 Task: Reply to email with the signature Destiny Lee with the subject 'Status report' from softage.1@softage.net with the message 'I would like to discuss the project's quality assurance plan with you.'
Action: Mouse moved to (1029, 258)
Screenshot: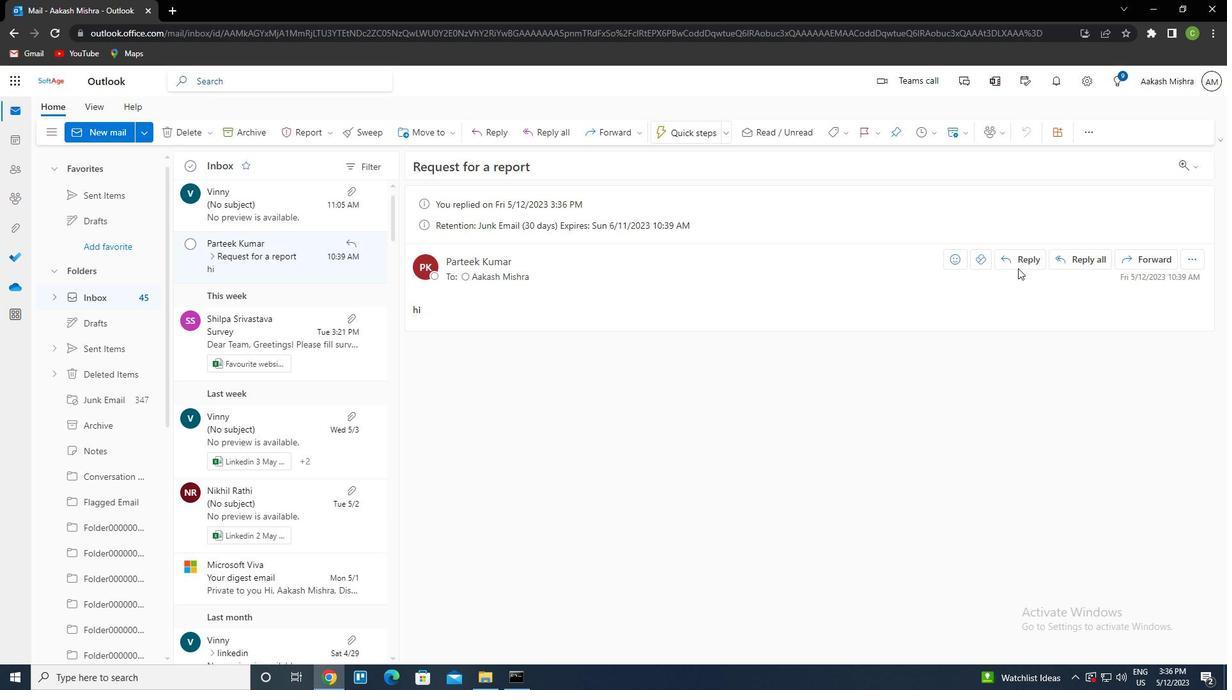 
Action: Mouse pressed left at (1029, 258)
Screenshot: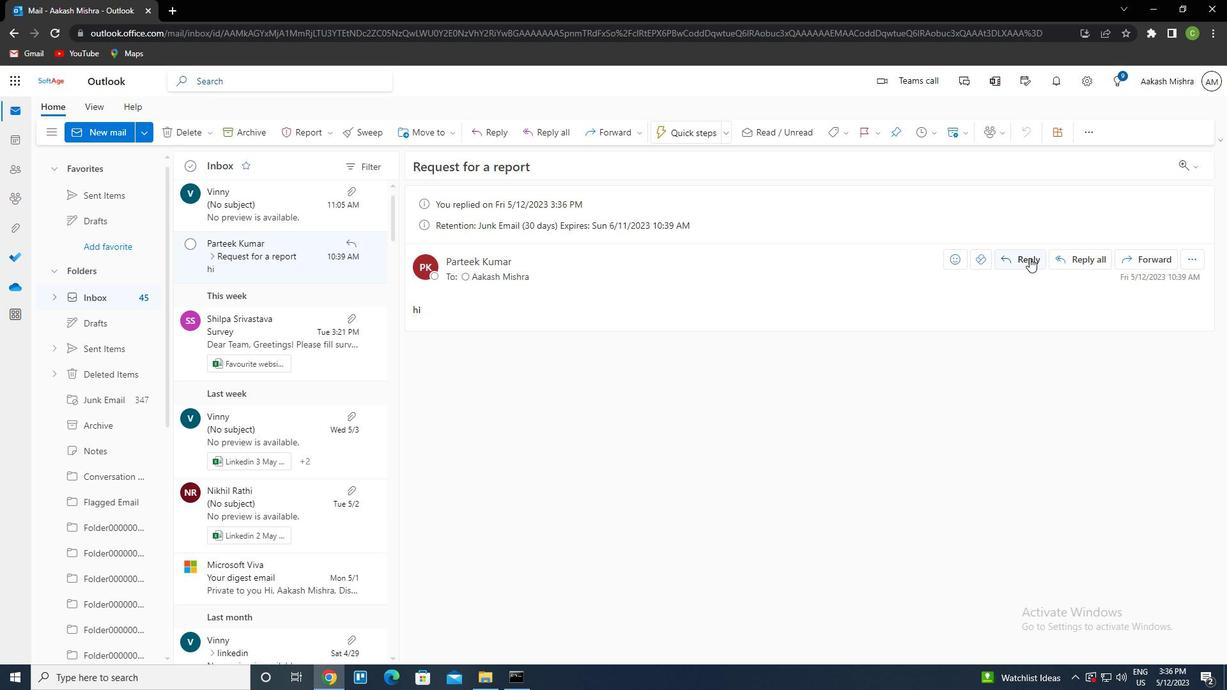 
Action: Mouse moved to (827, 139)
Screenshot: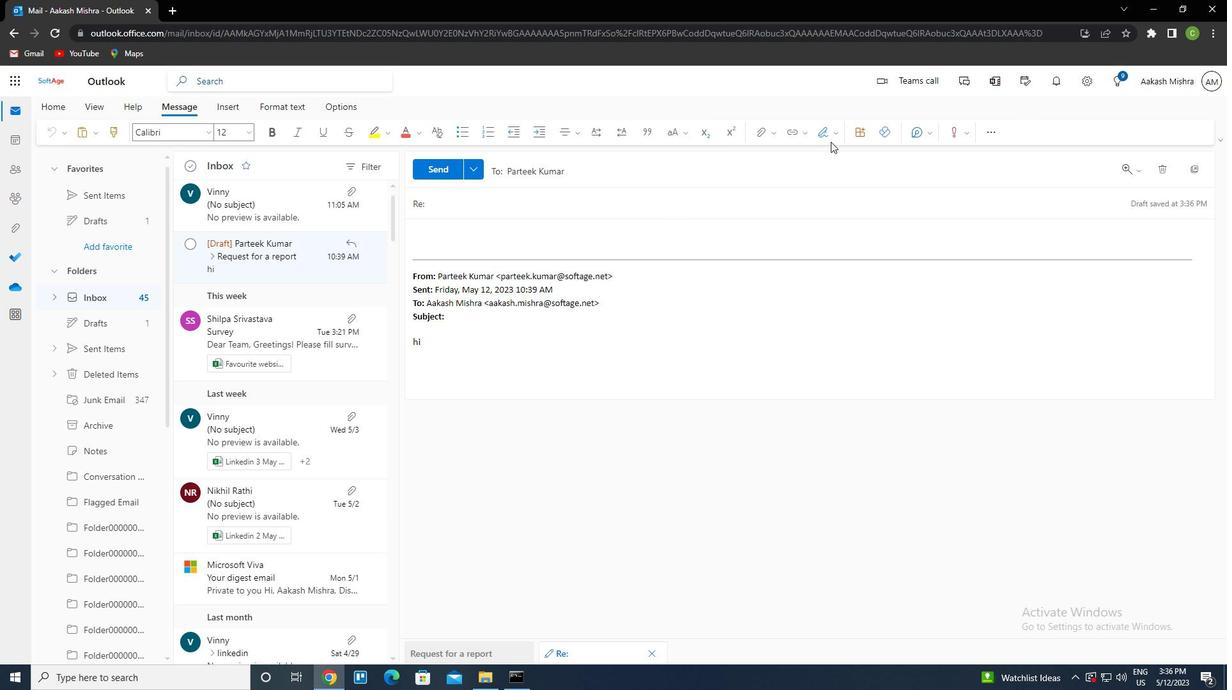 
Action: Mouse pressed left at (827, 139)
Screenshot: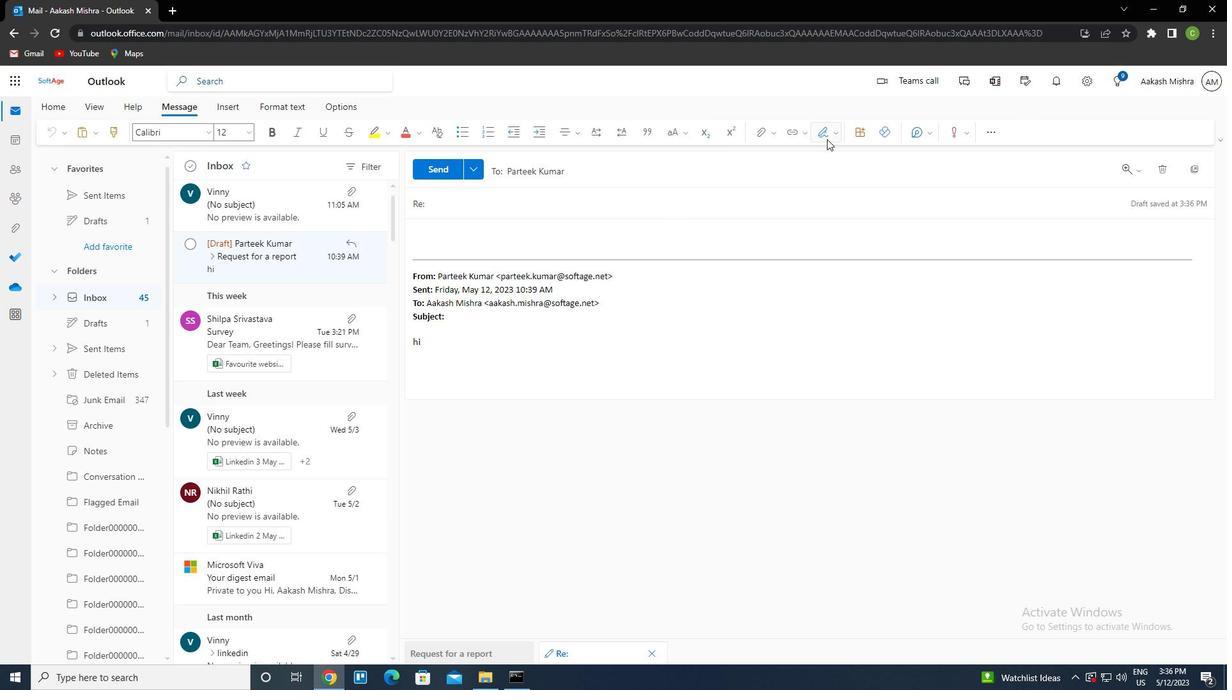 
Action: Mouse moved to (811, 191)
Screenshot: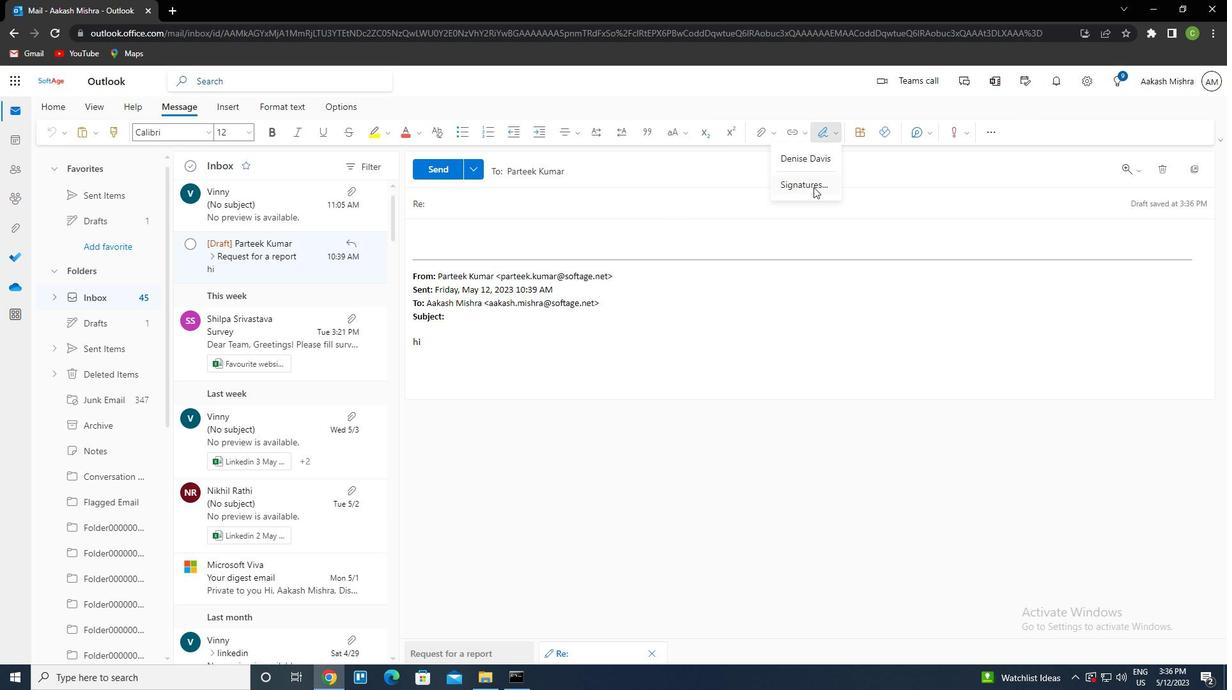 
Action: Mouse pressed left at (811, 191)
Screenshot: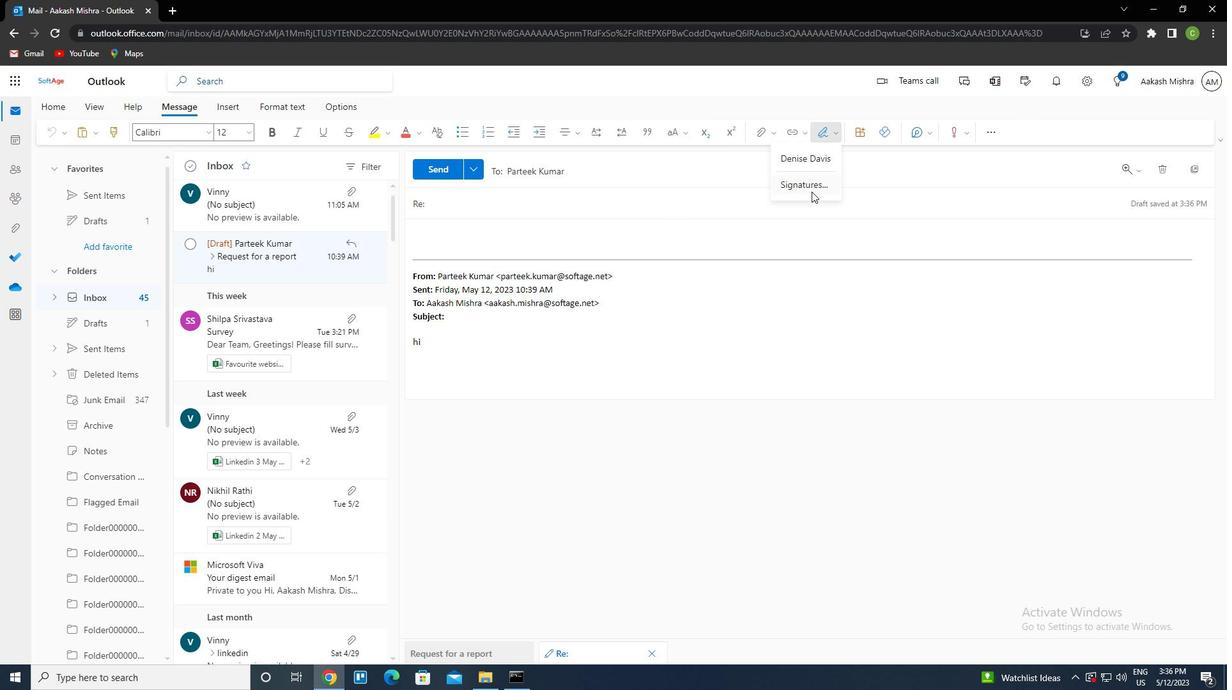 
Action: Mouse moved to (877, 241)
Screenshot: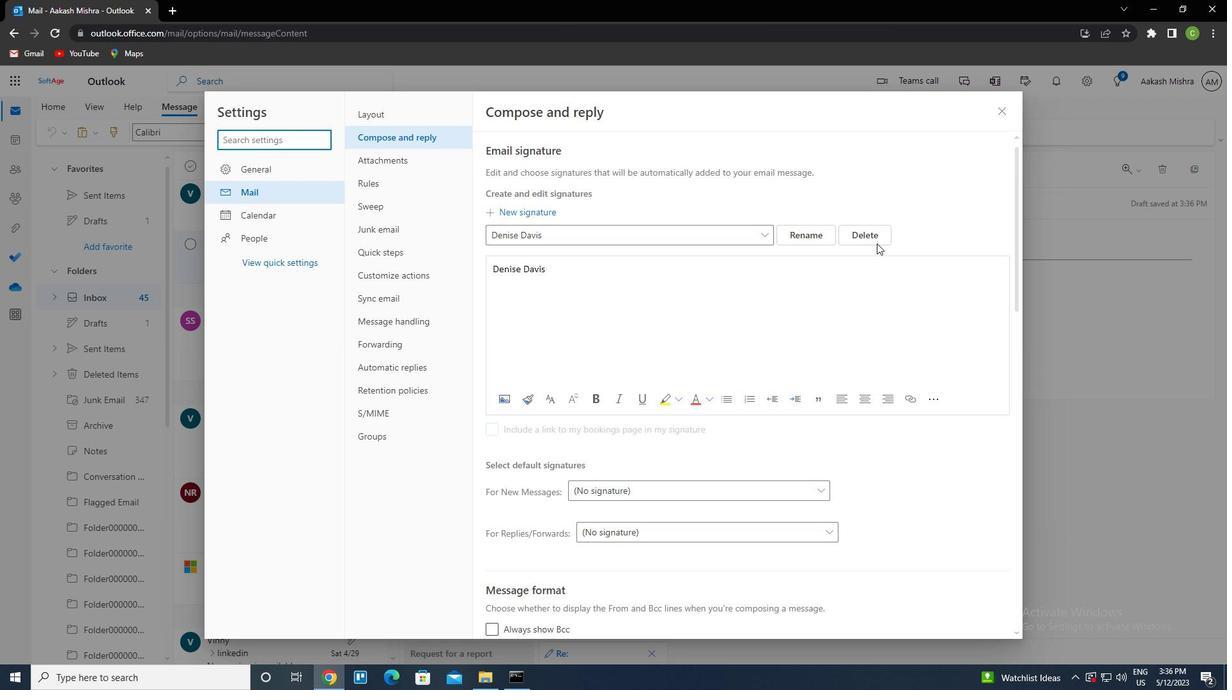 
Action: Mouse pressed left at (877, 241)
Screenshot: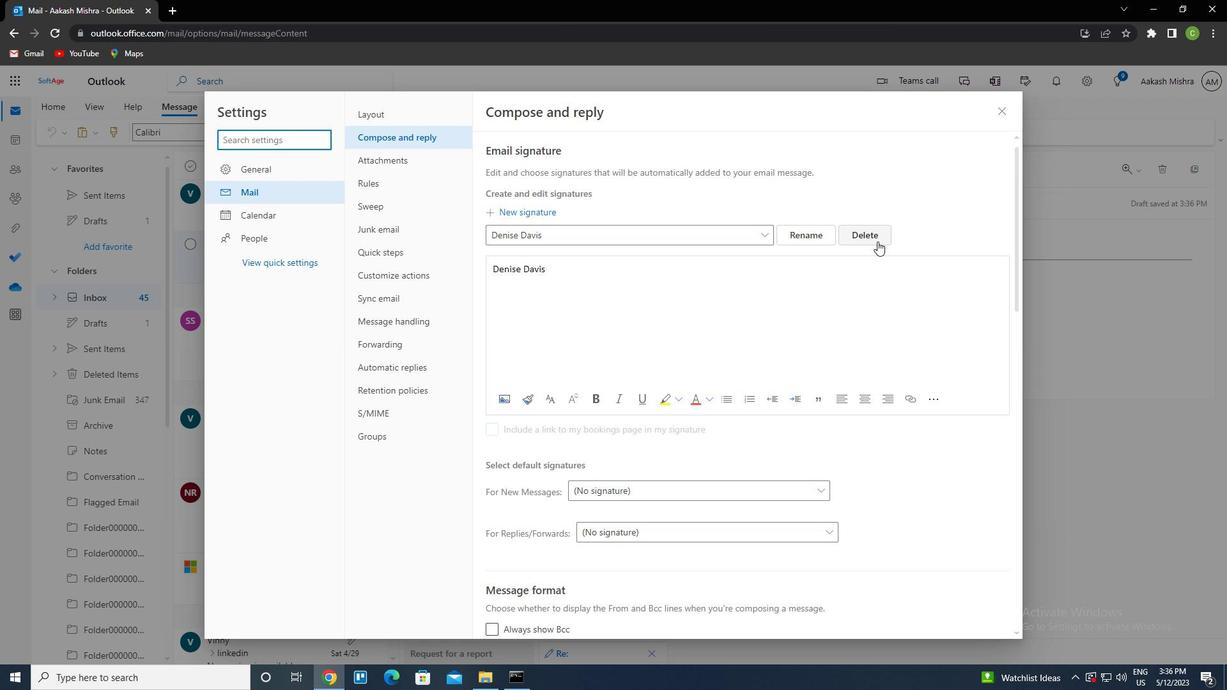 
Action: Mouse moved to (674, 240)
Screenshot: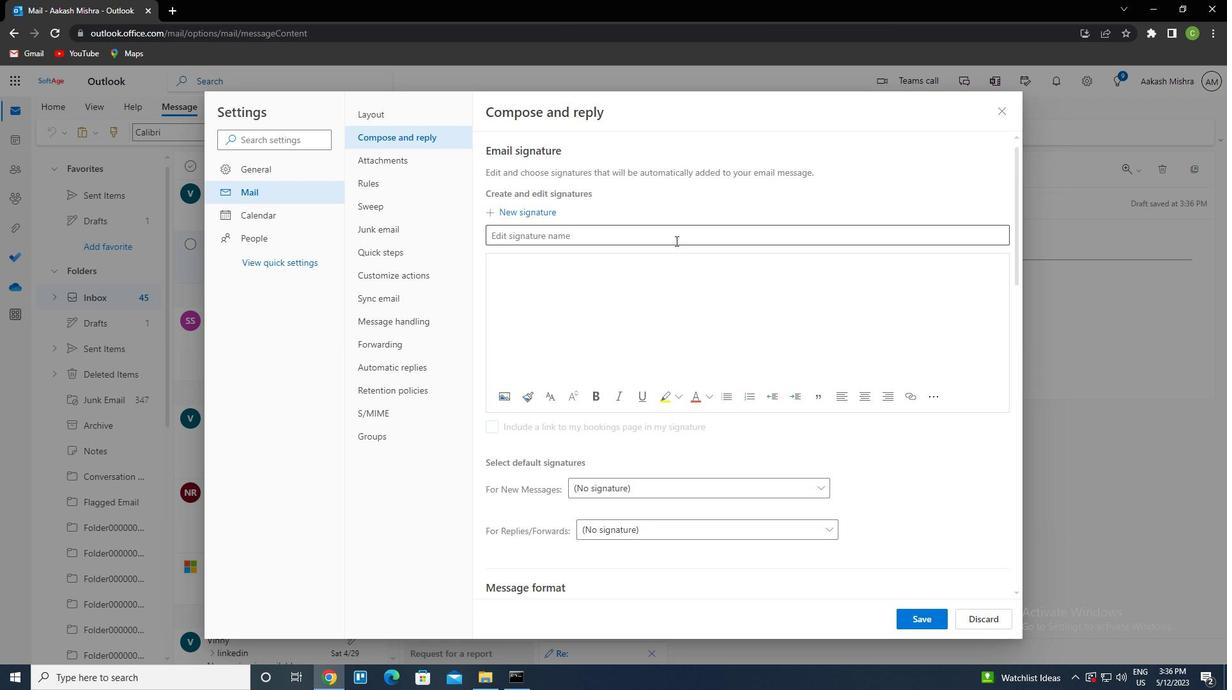 
Action: Mouse pressed left at (674, 240)
Screenshot: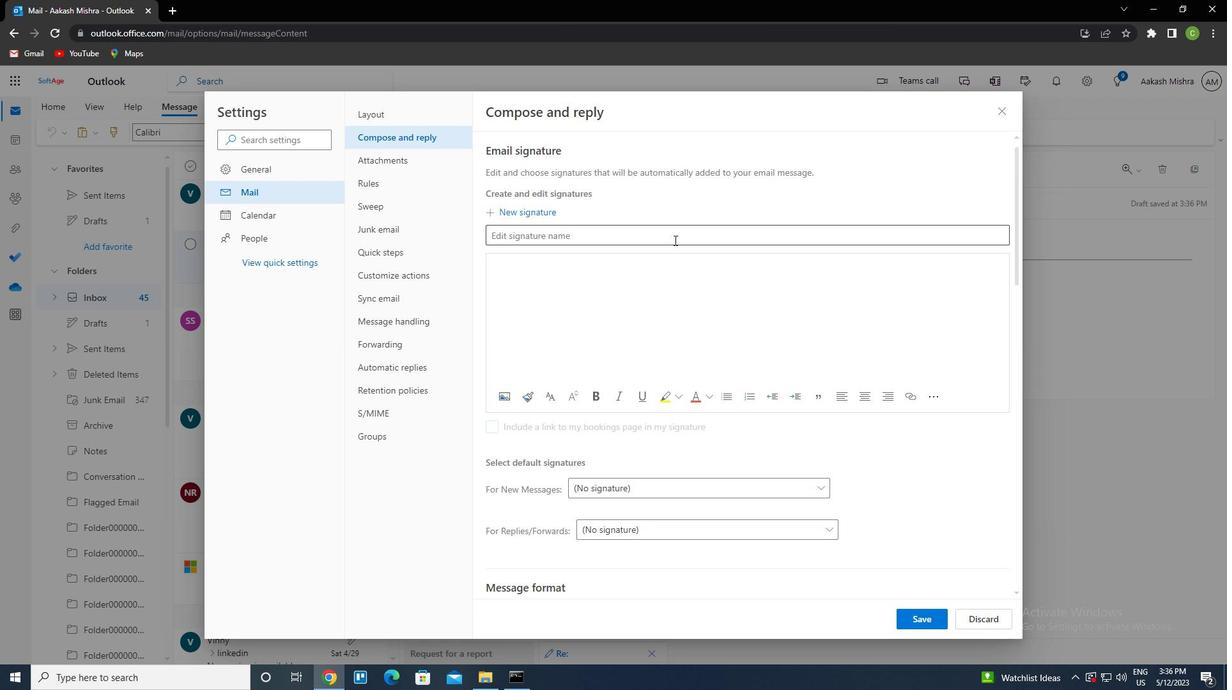 
Action: Key pressed <Key.caps_lock>d<Key.caps_lock>estiny<Key.space><Key.caps_lock>l<Key.caps_lock>ee<Key.tab><Key.caps_lock>d<Key.caps_lock>estiny<Key.space><Key.caps_lock>l<Key.caps_lock>ee
Screenshot: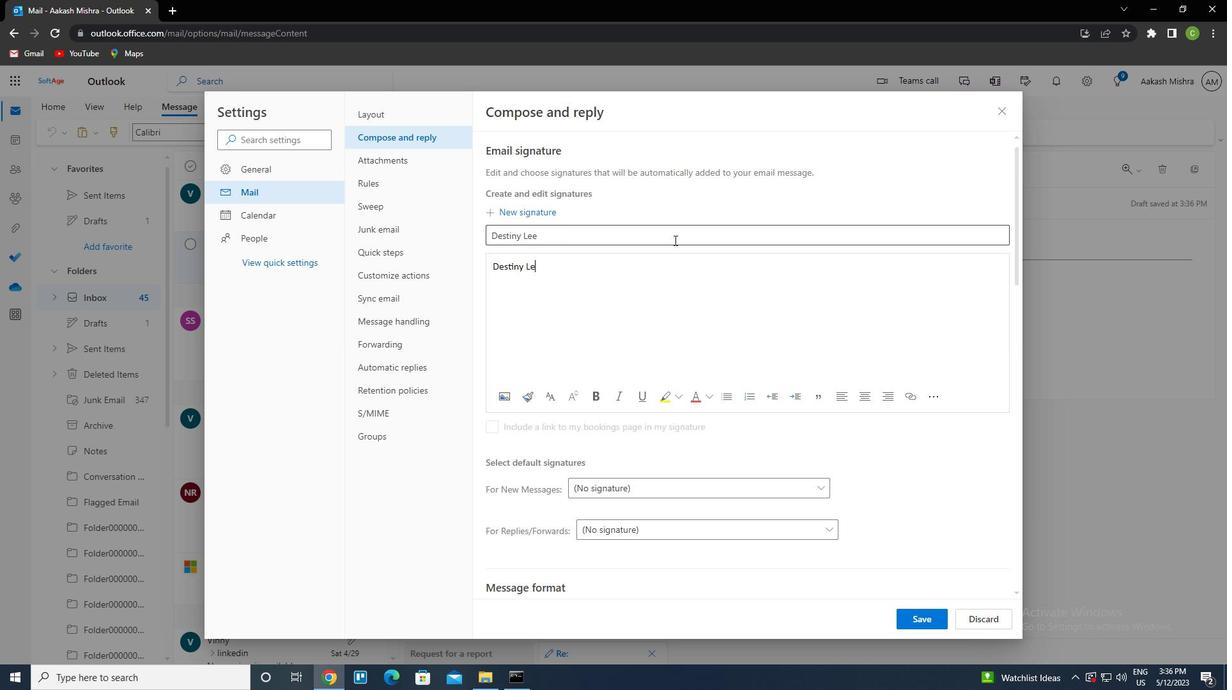
Action: Mouse moved to (918, 616)
Screenshot: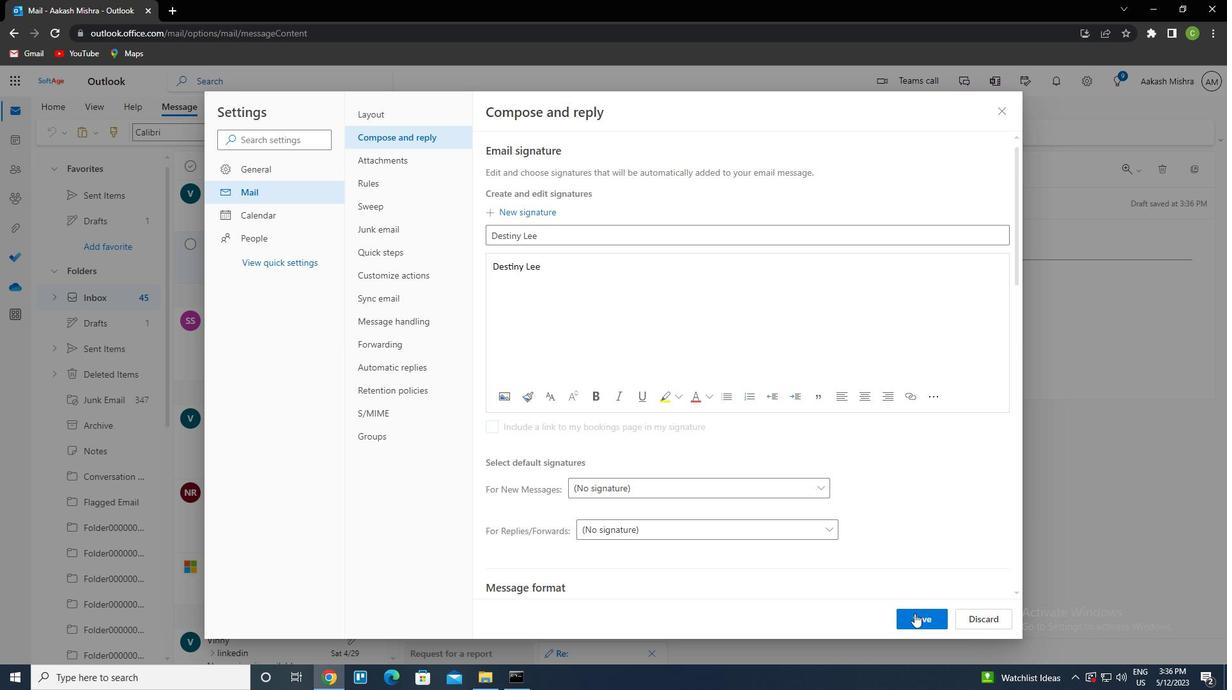 
Action: Mouse pressed left at (918, 616)
Screenshot: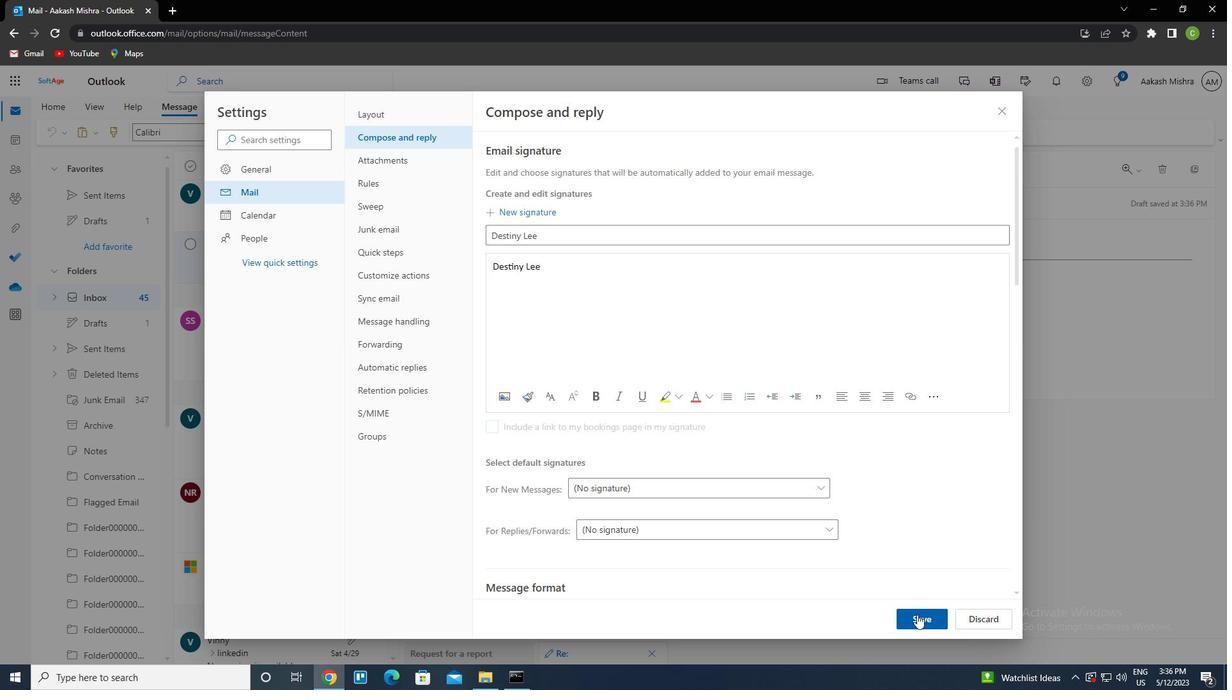 
Action: Mouse moved to (1001, 107)
Screenshot: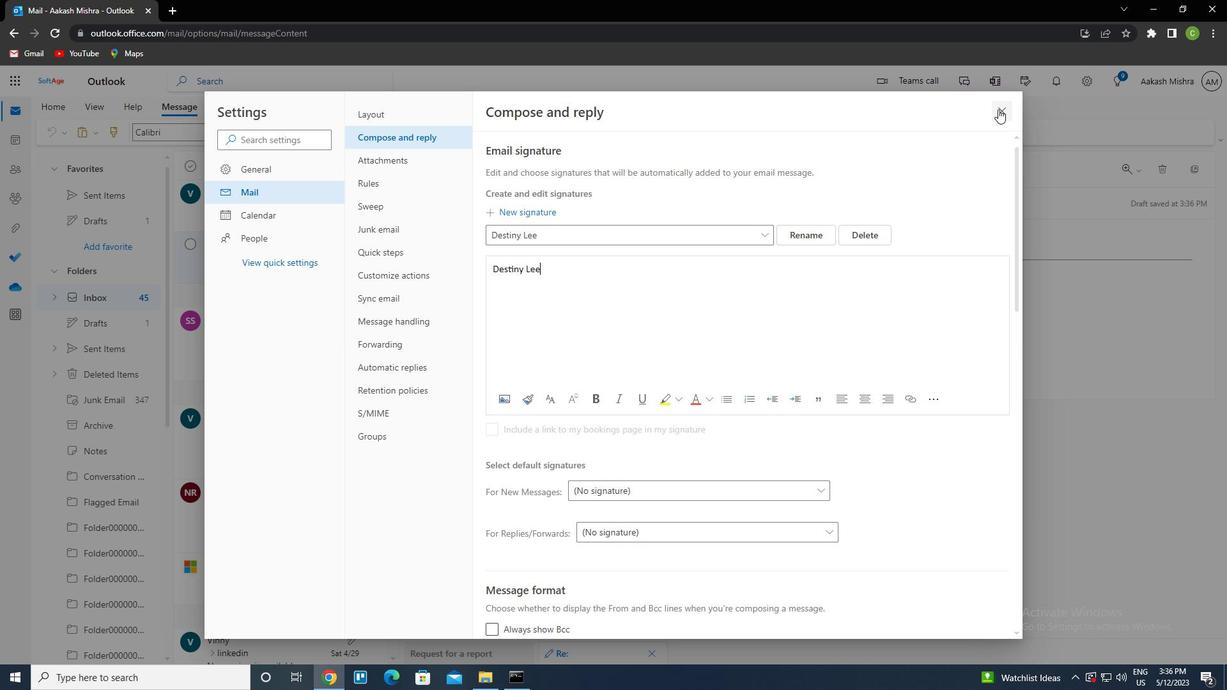 
Action: Mouse pressed left at (1001, 107)
Screenshot: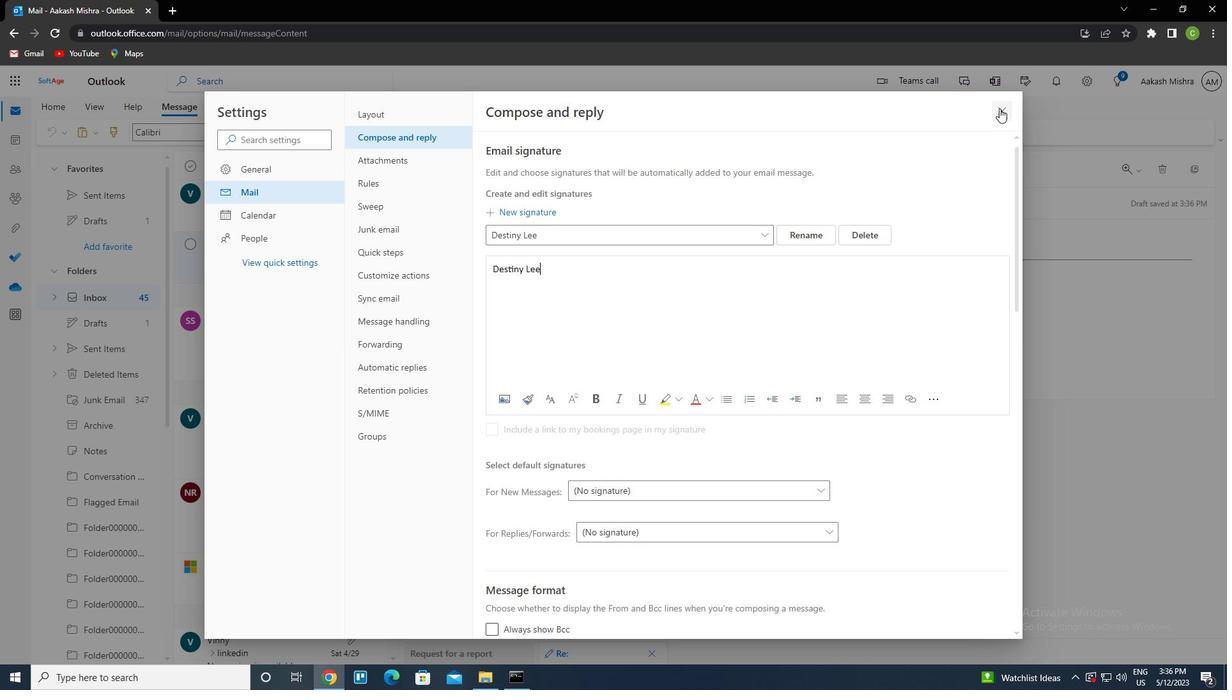 
Action: Mouse moved to (832, 136)
Screenshot: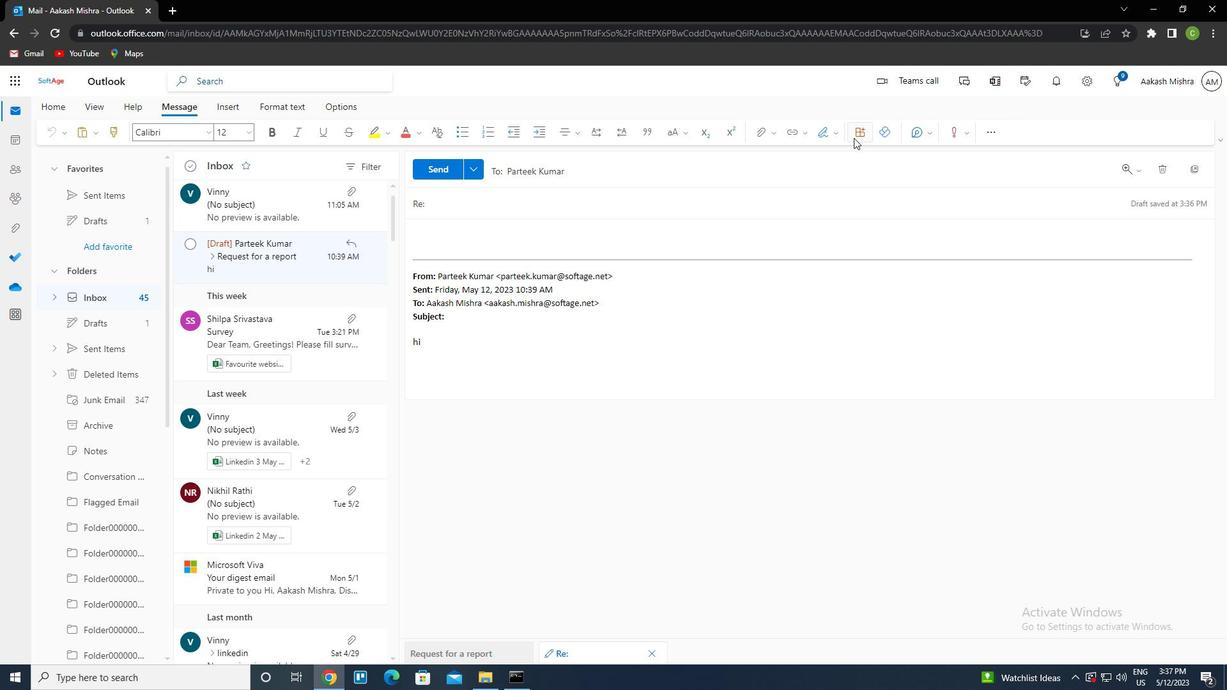 
Action: Mouse pressed left at (832, 136)
Screenshot: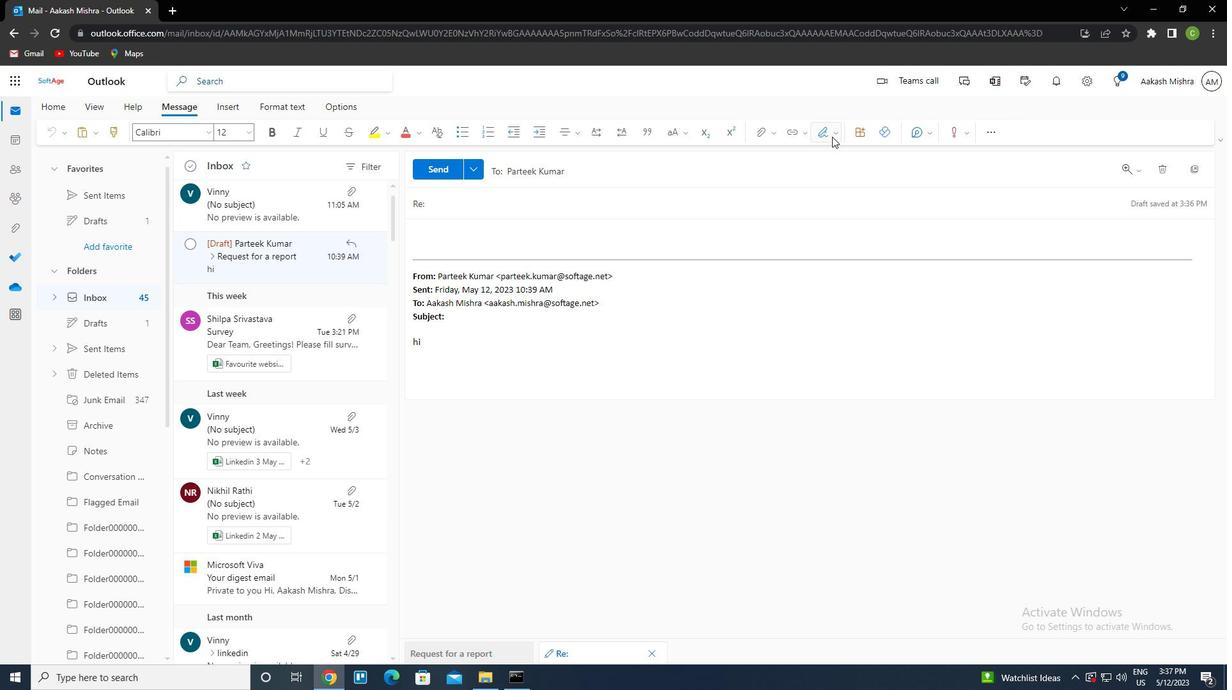 
Action: Mouse moved to (818, 160)
Screenshot: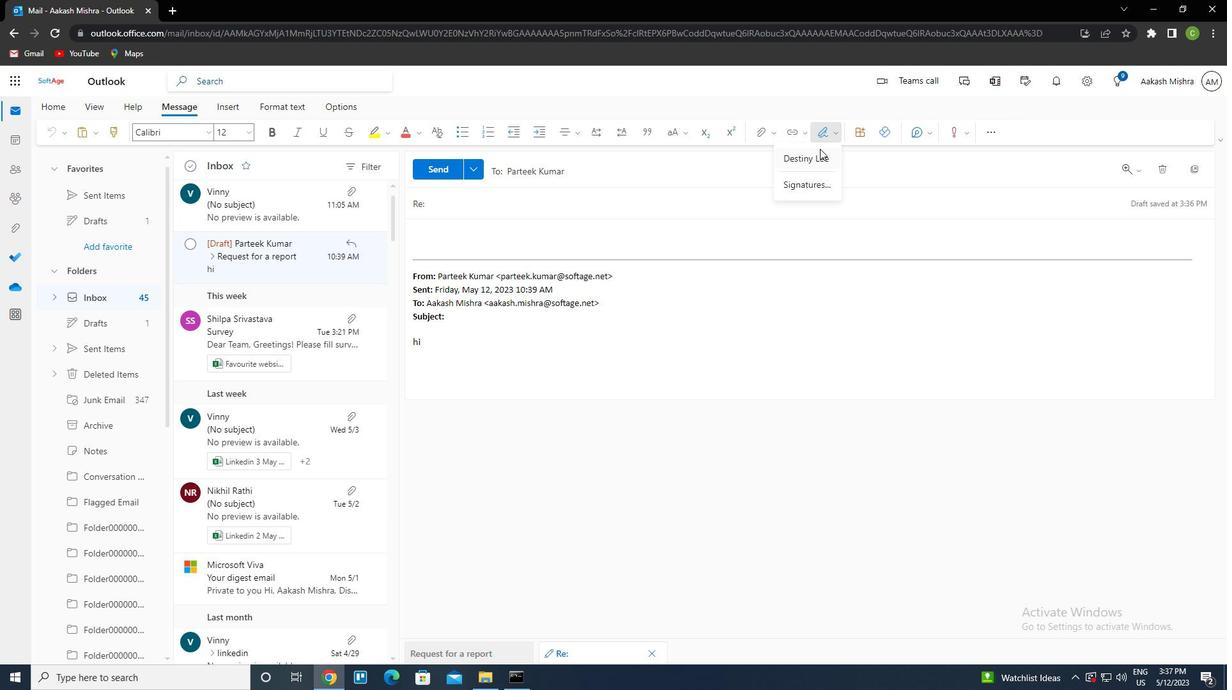
Action: Mouse pressed left at (818, 160)
Screenshot: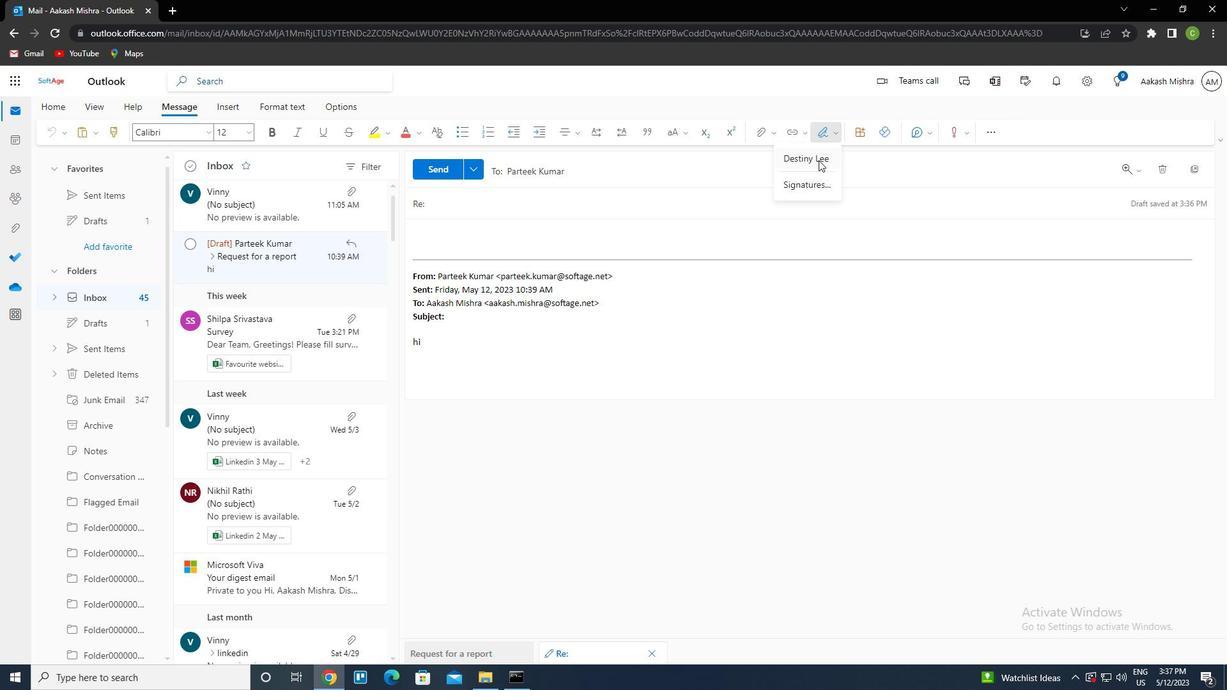 
Action: Mouse moved to (492, 205)
Screenshot: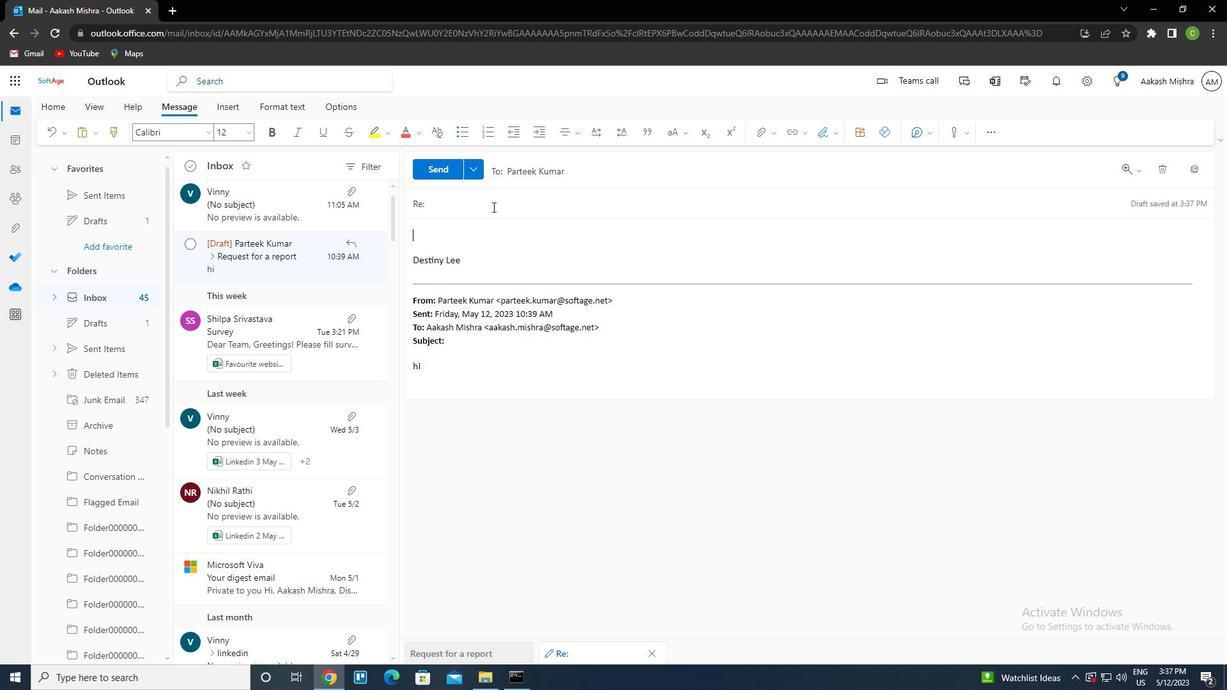 
Action: Mouse pressed left at (492, 205)
Screenshot: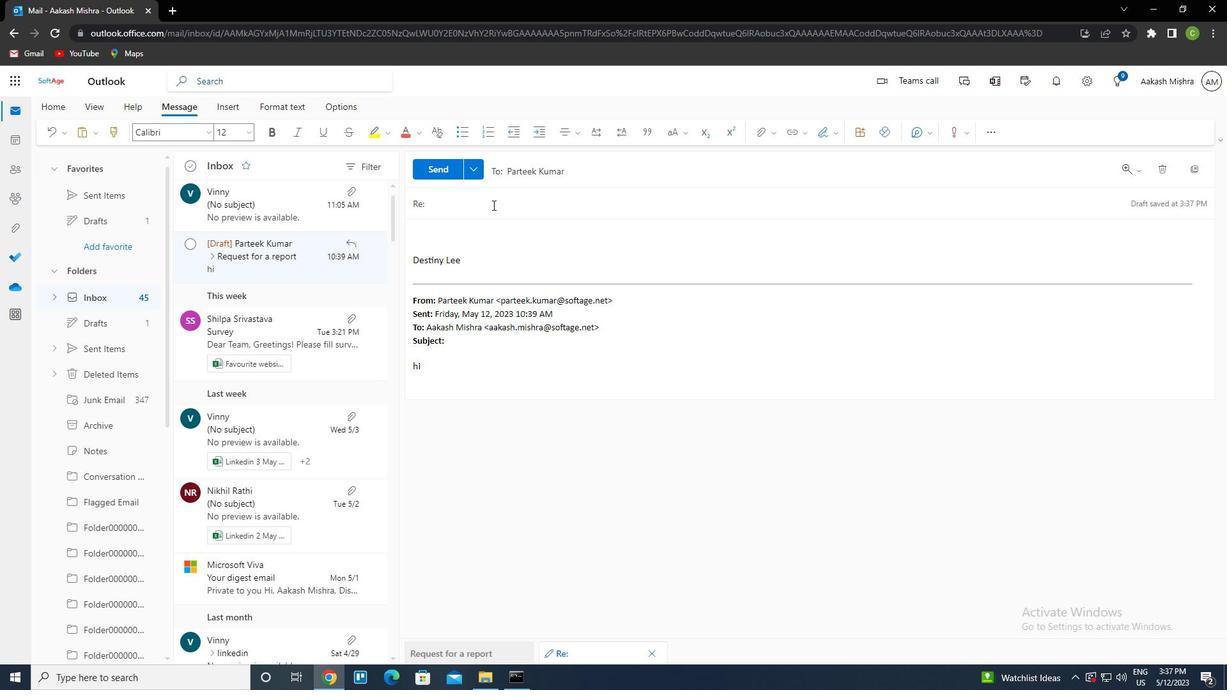 
Action: Key pressed <Key.caps_lock>s<Key.caps_lock>tatus<Key.space>report
Screenshot: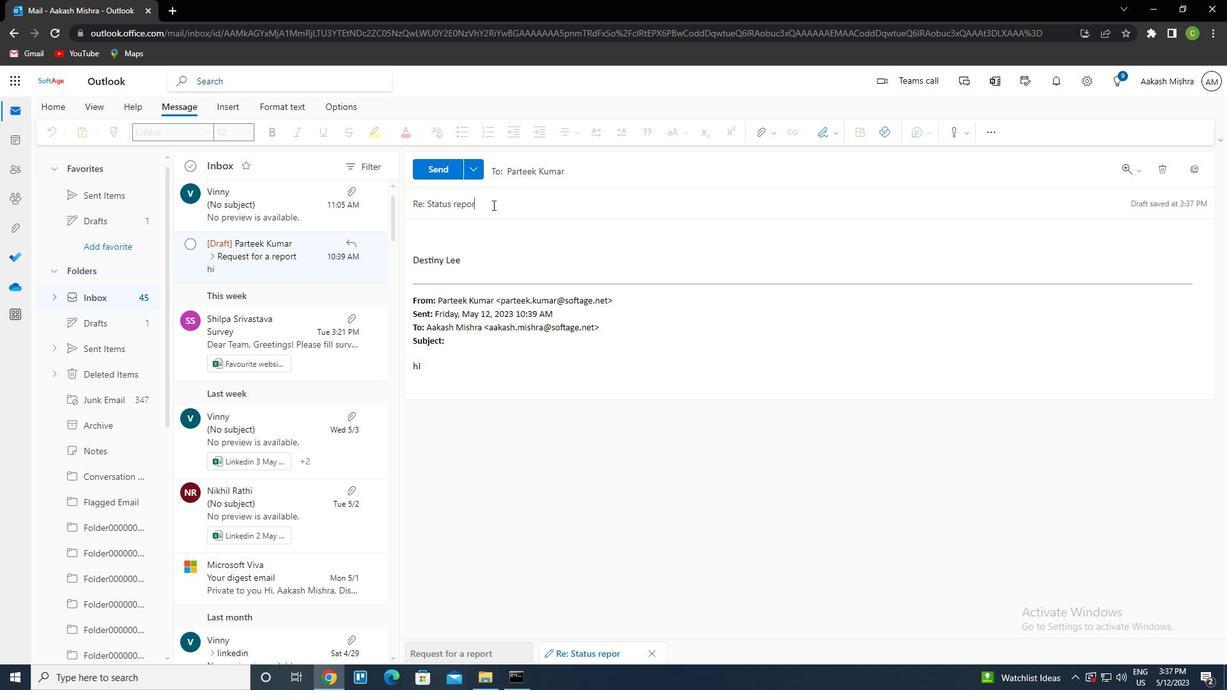 
Action: Mouse moved to (467, 237)
Screenshot: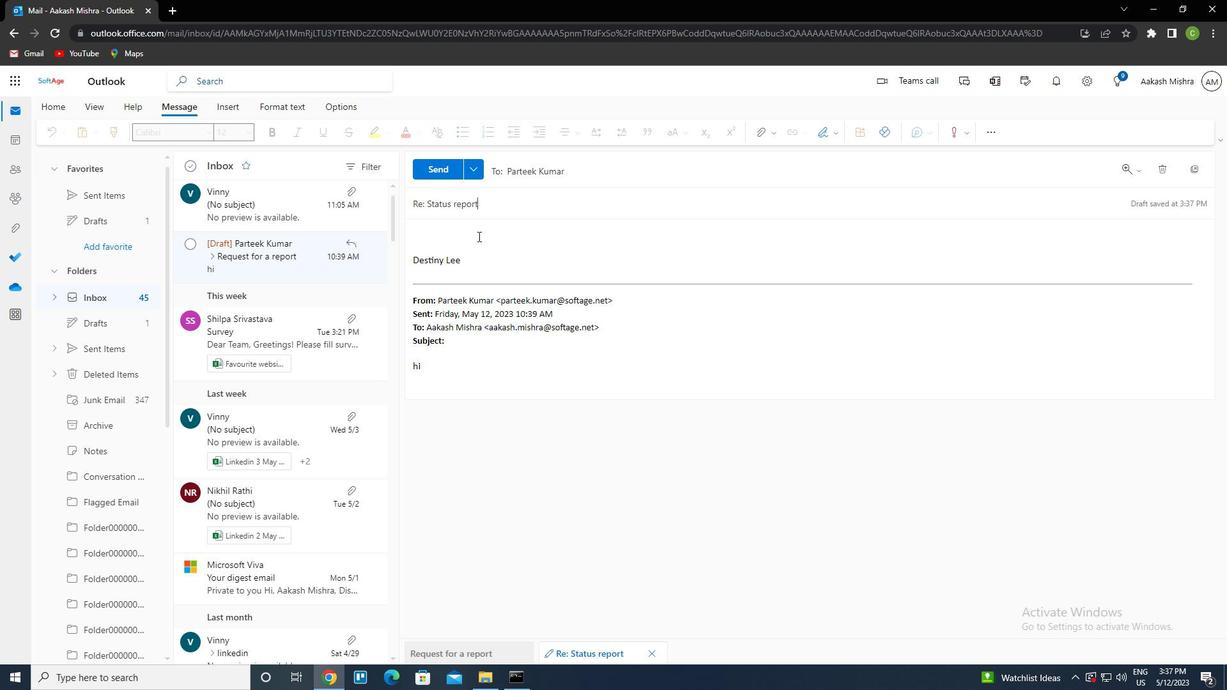 
Action: Mouse pressed left at (467, 237)
Screenshot: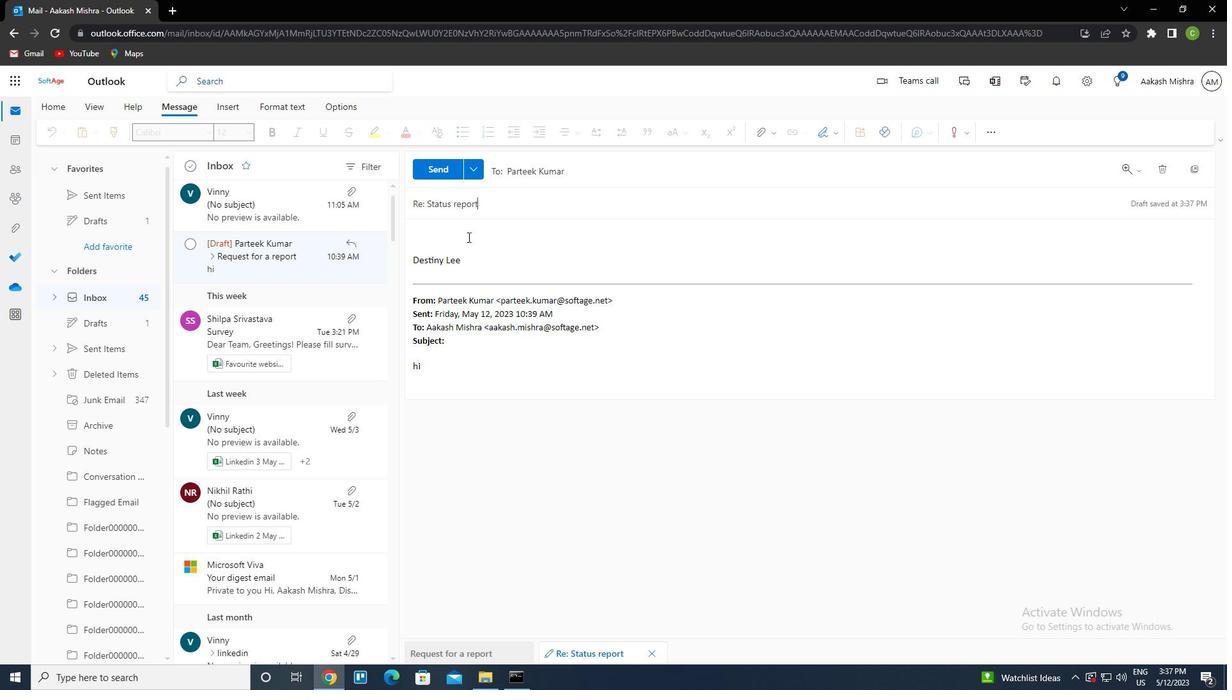 
Action: Key pressed <Key.caps_lock>i<Key.space><Key.caps_lock>would<Key.space>like<Key.space>o<Key.space>discuss<Key.left><Key.backspace><Key.backspace>ctrl+A<Key.space><Key.right><Key.left><Key.left><Key.backspace>ctrl+To<Key.right><Key.right><Key.right><Key.space>ctrl+The<Key.space>project's<Key.space>quality<Key.space>assurance<Key.space>plan<Key.space>with<Key.space>you
Screenshot: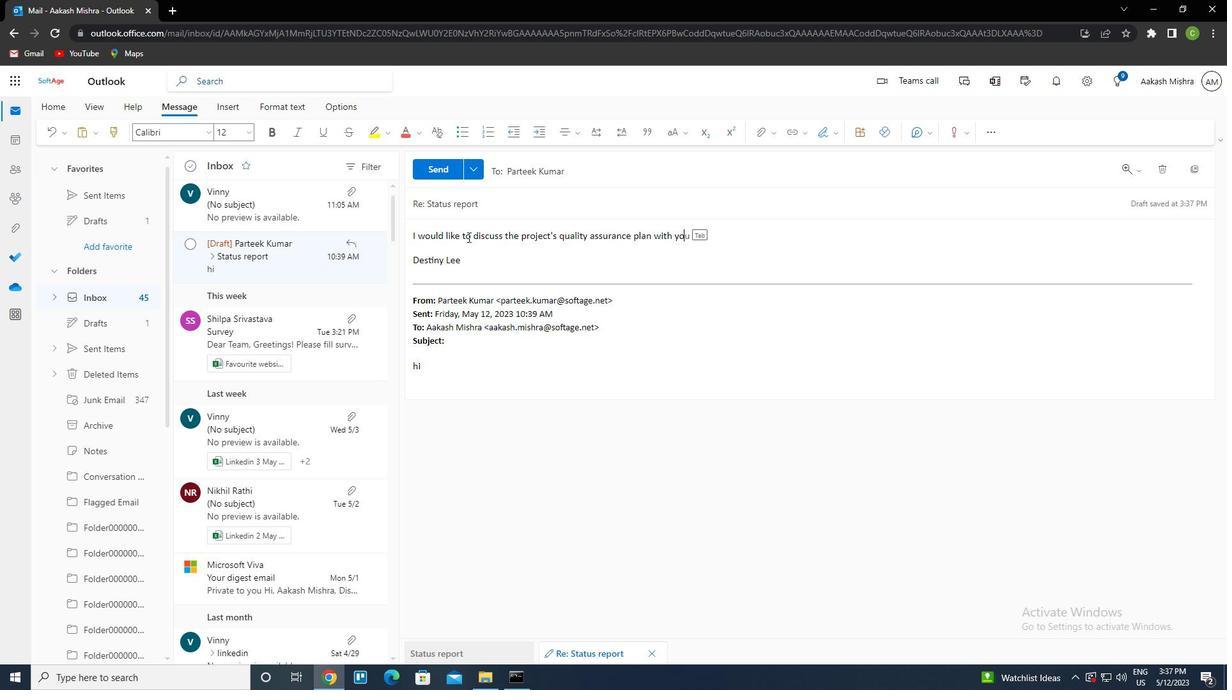 
Action: Mouse moved to (439, 170)
Screenshot: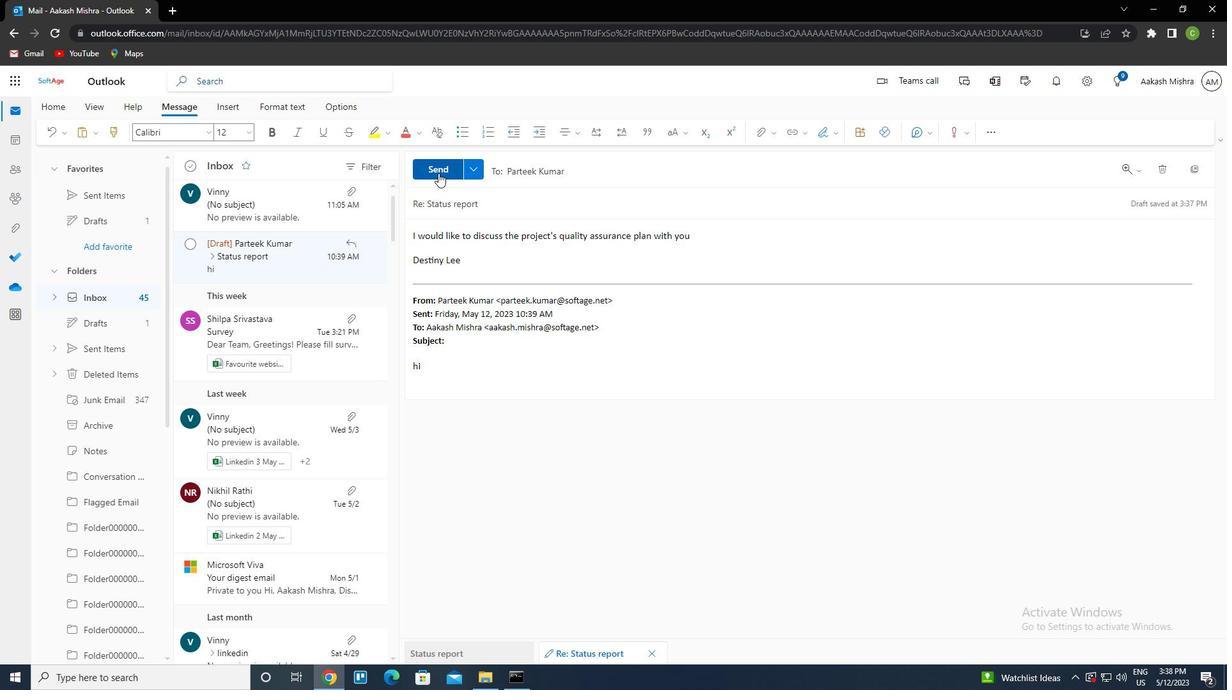 
Action: Mouse pressed left at (439, 170)
Screenshot: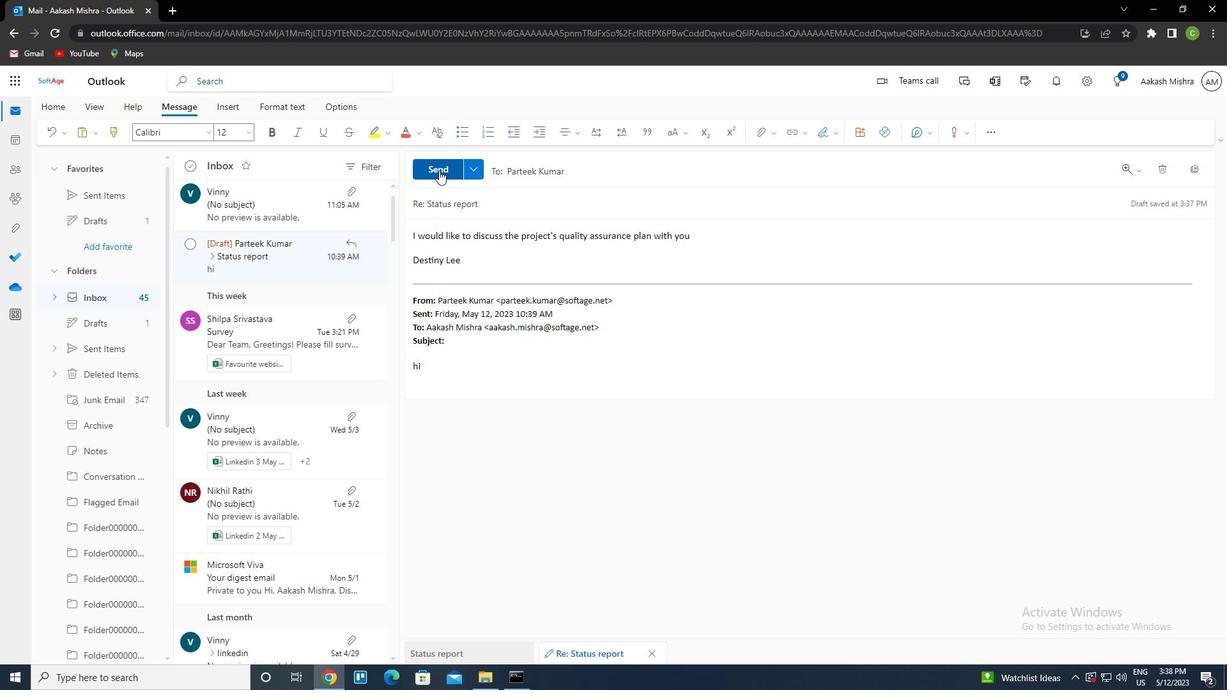
Action: Mouse moved to (604, 471)
Screenshot: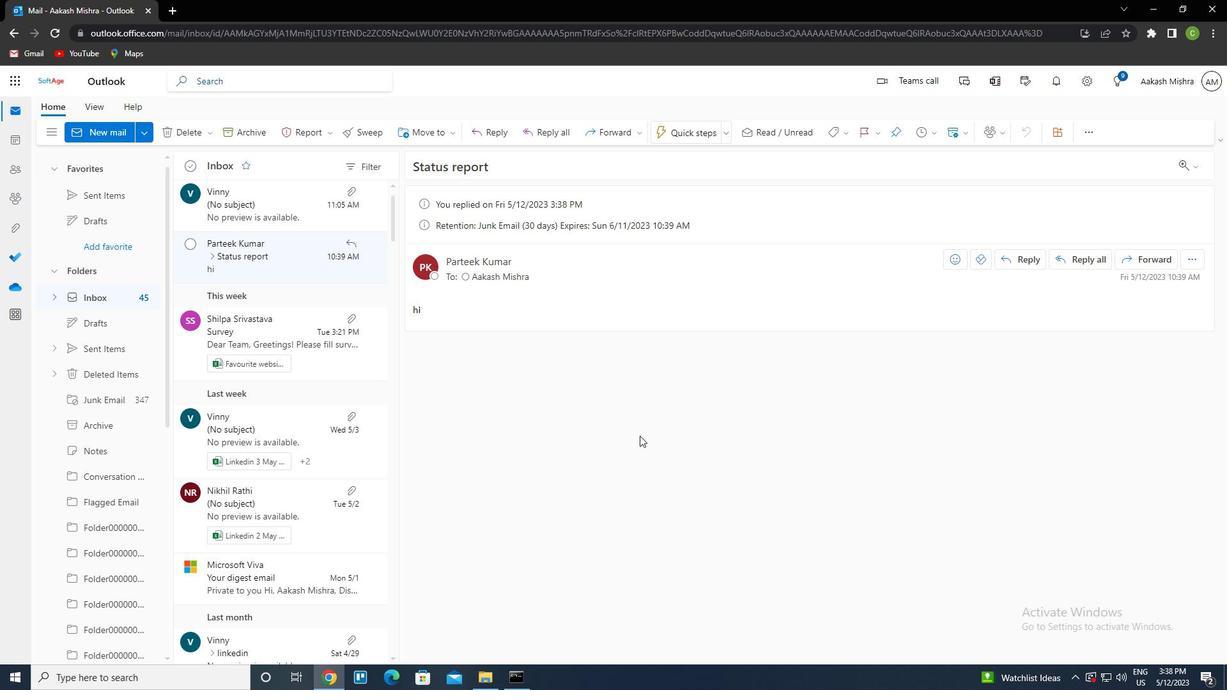 
